 Task: Assign in the project Vigilant the issue 'Create a new online platform for online language courses with advanced speech recognition and translation features' to the sprint 'DevOps Drive'.
Action: Mouse moved to (235, 68)
Screenshot: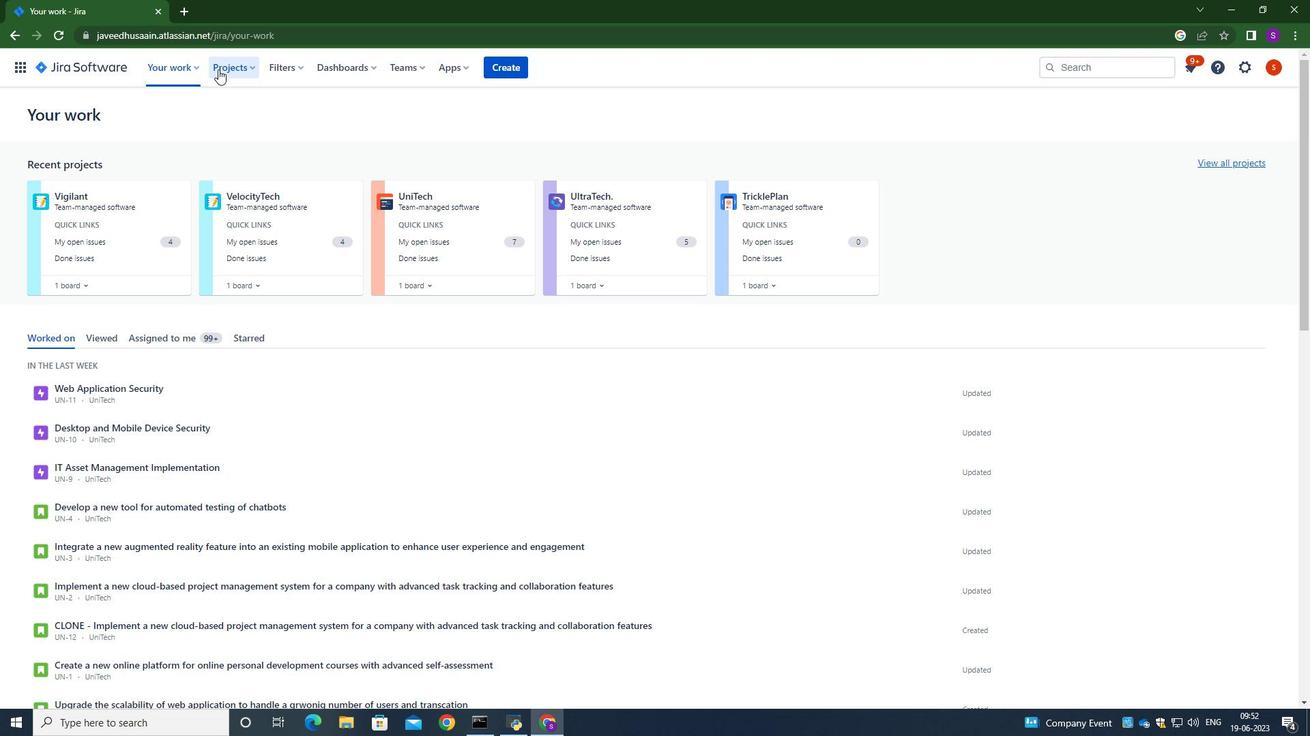 
Action: Mouse pressed left at (235, 68)
Screenshot: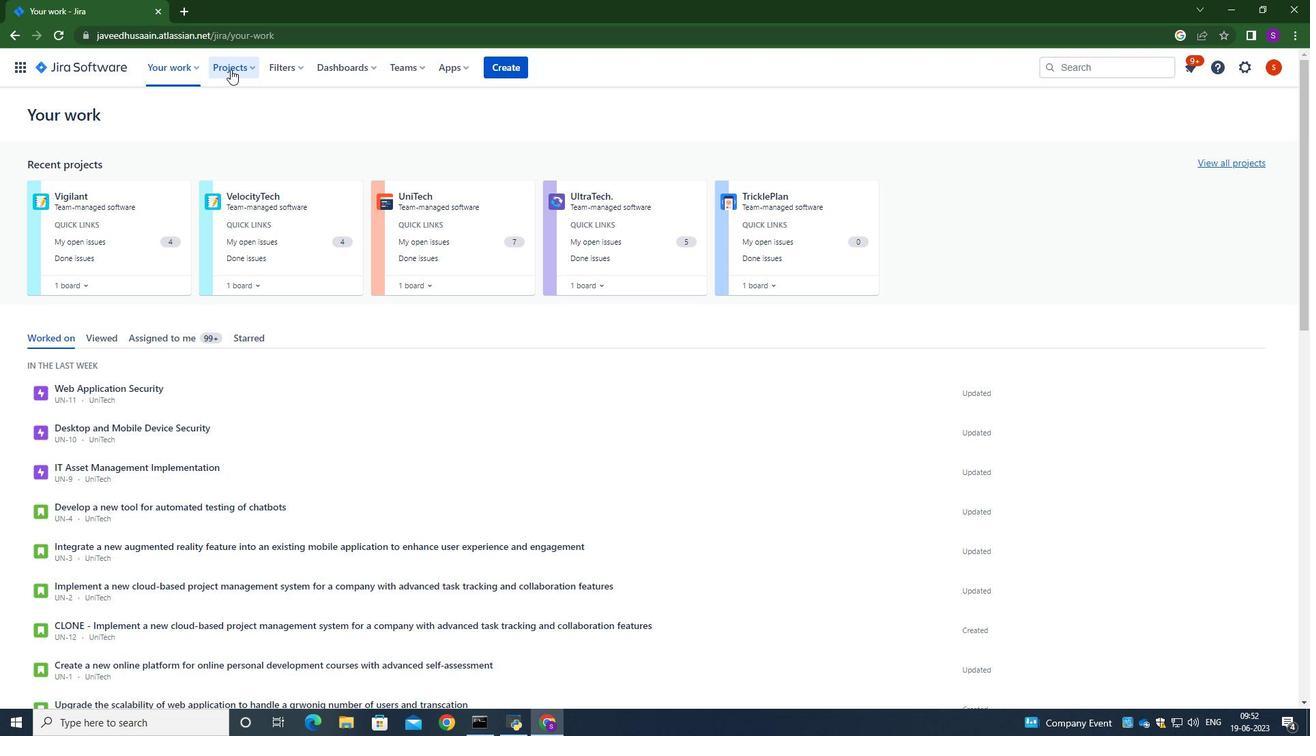 
Action: Mouse moved to (262, 125)
Screenshot: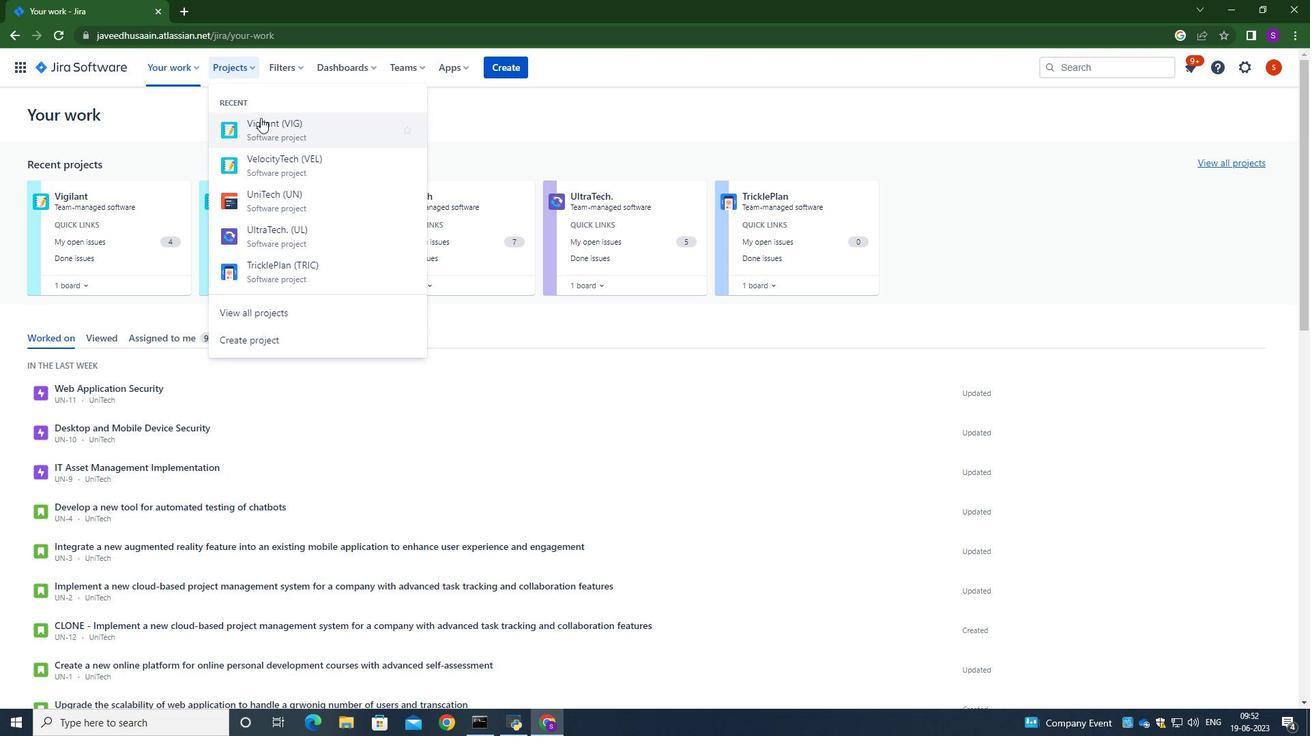 
Action: Mouse pressed left at (262, 125)
Screenshot: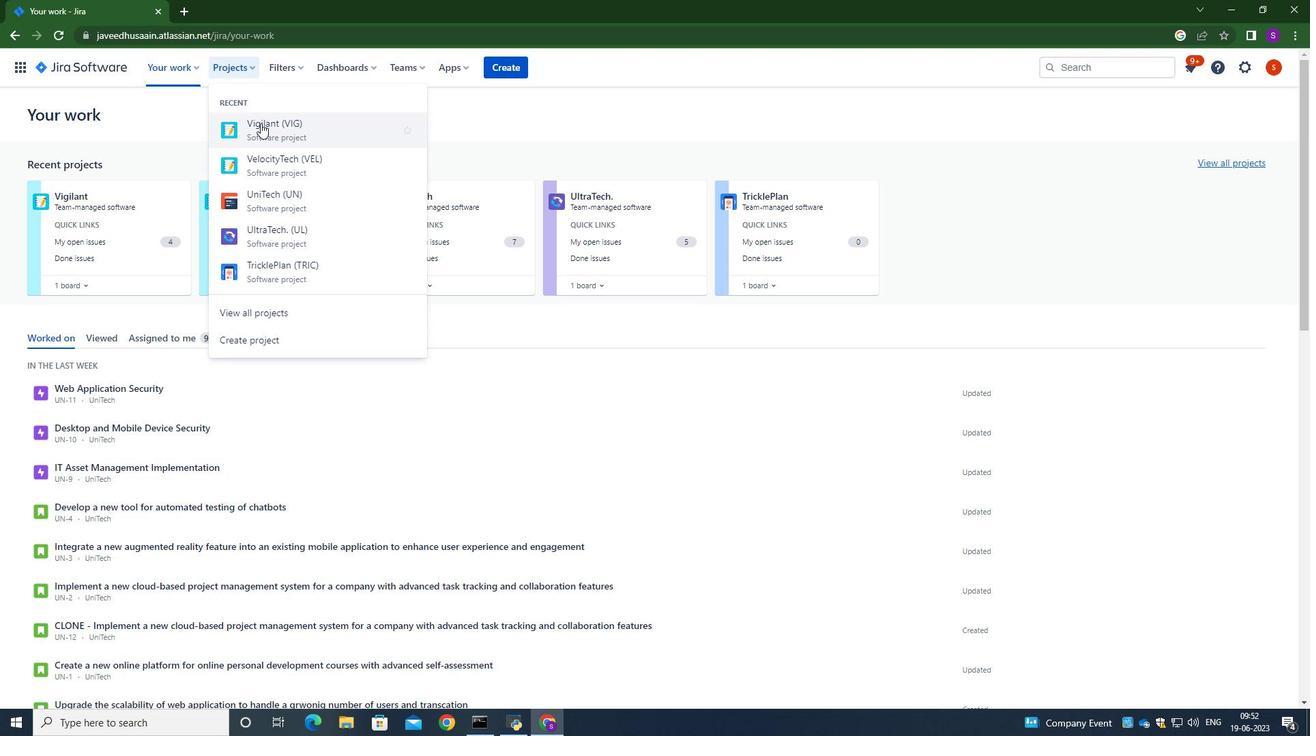 
Action: Mouse moved to (94, 213)
Screenshot: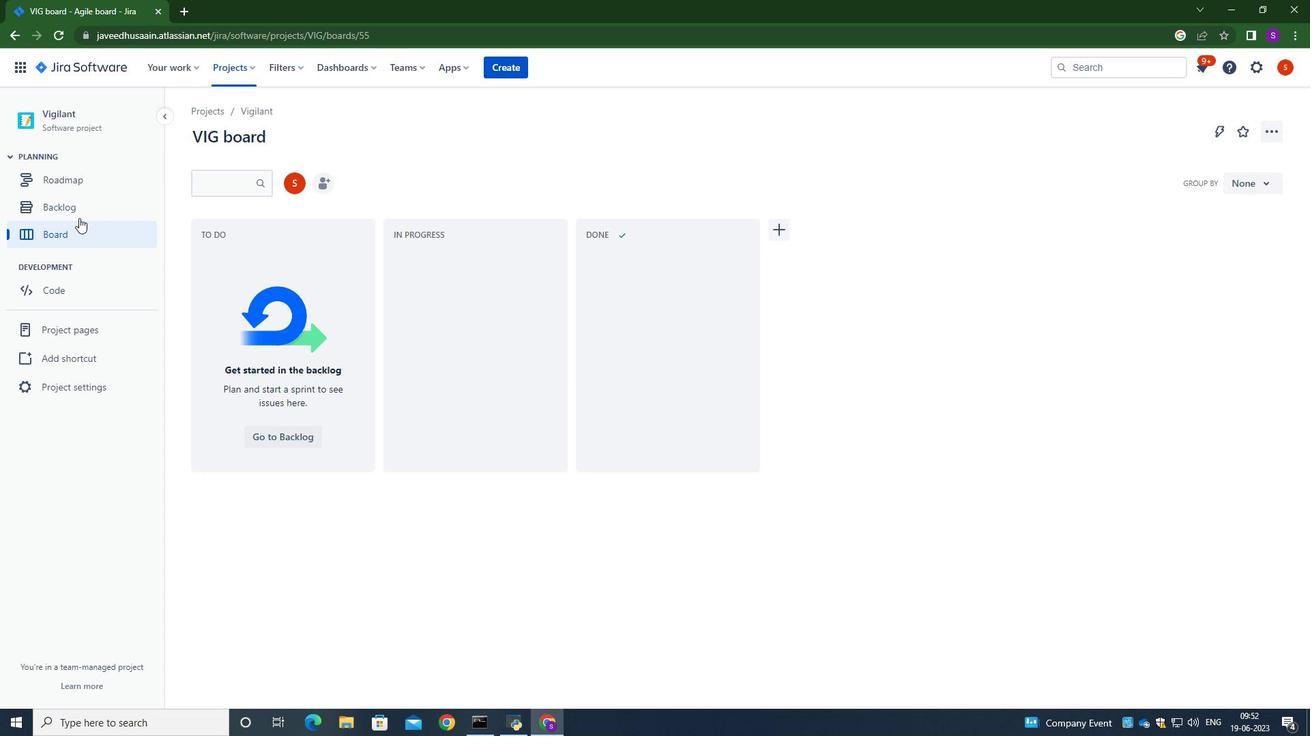 
Action: Mouse pressed left at (94, 213)
Screenshot: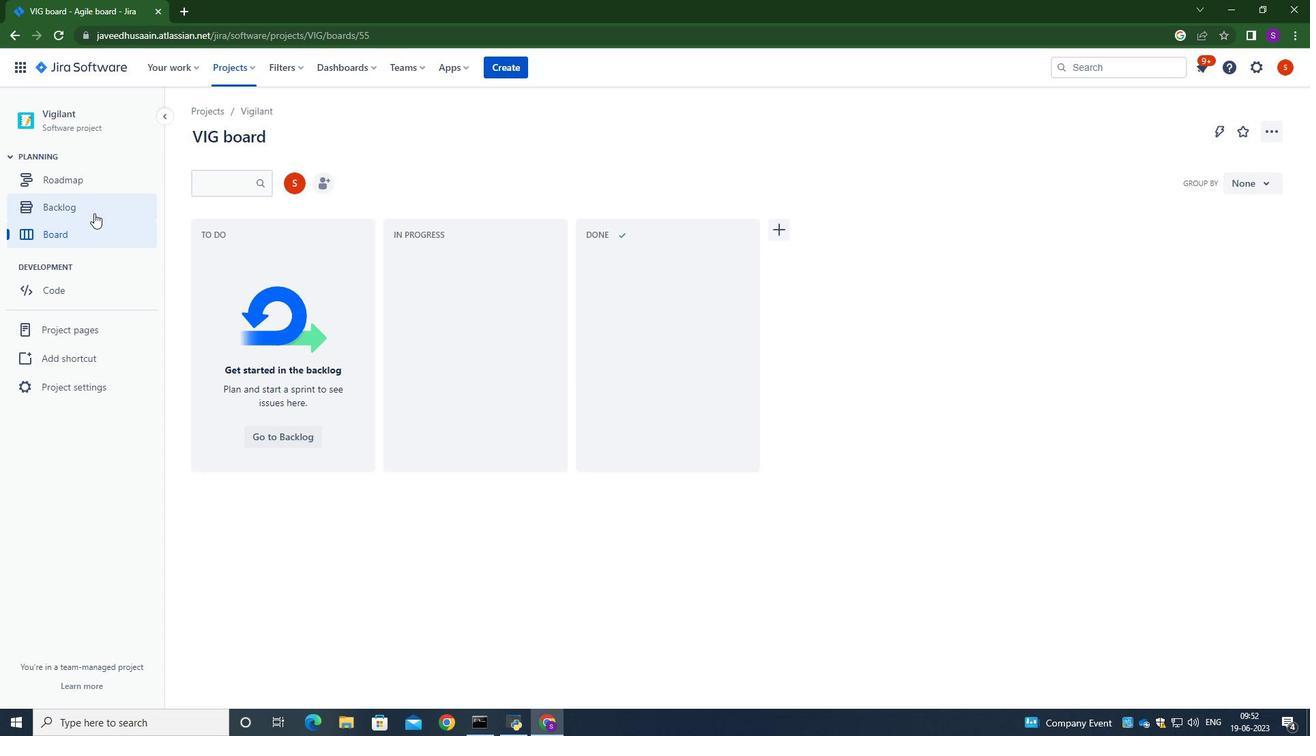 
Action: Mouse moved to (1246, 245)
Screenshot: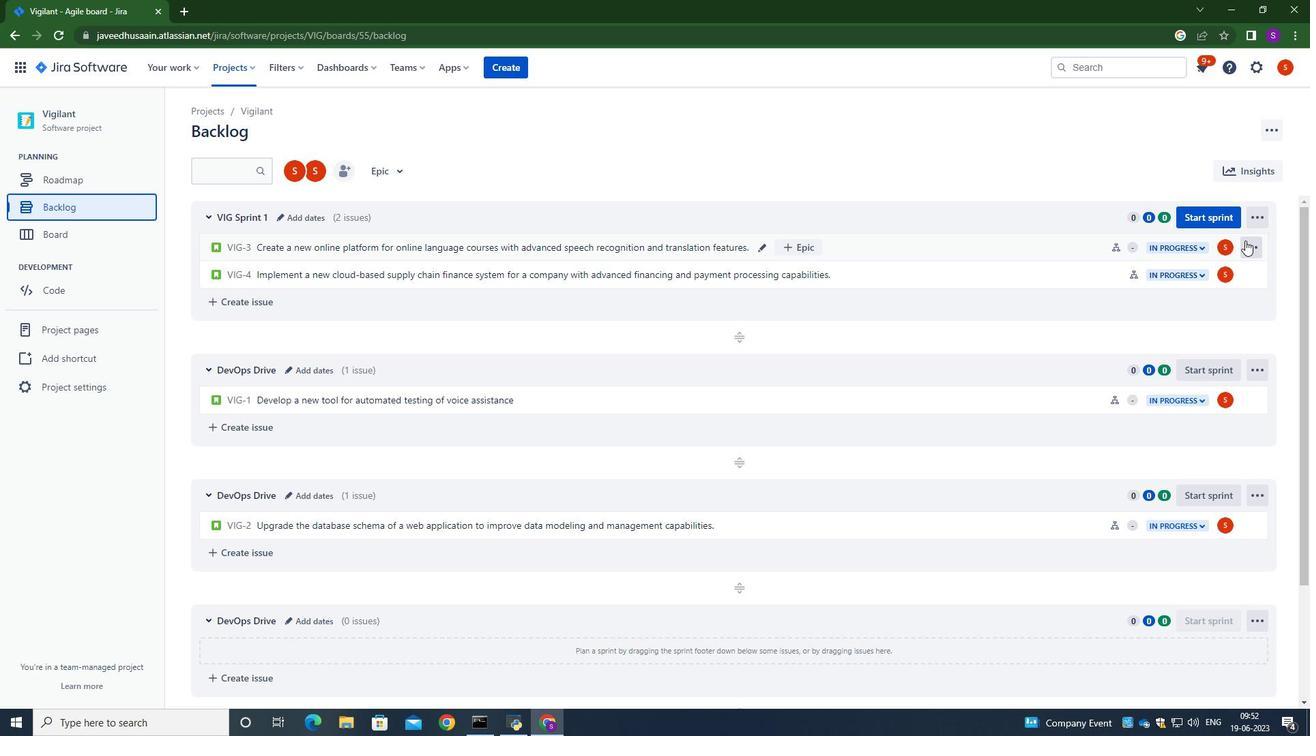 
Action: Mouse pressed left at (1246, 245)
Screenshot: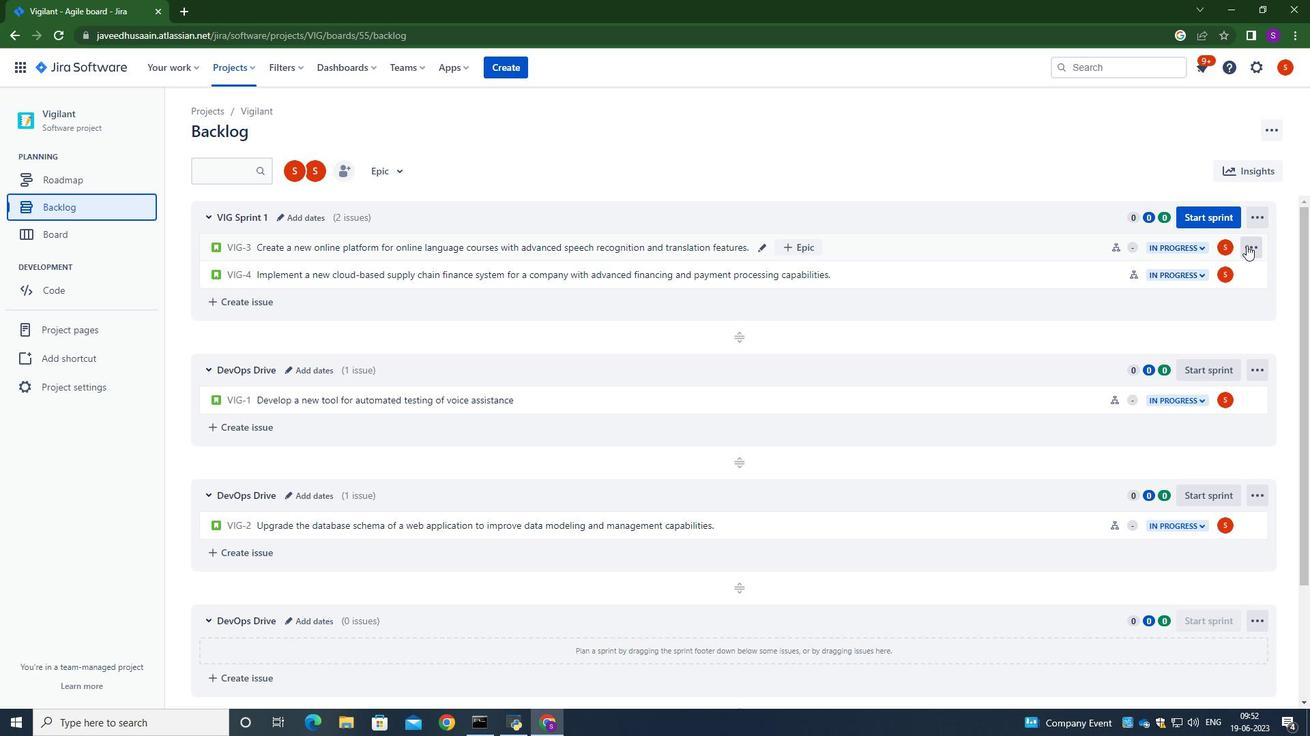 
Action: Mouse moved to (1232, 446)
Screenshot: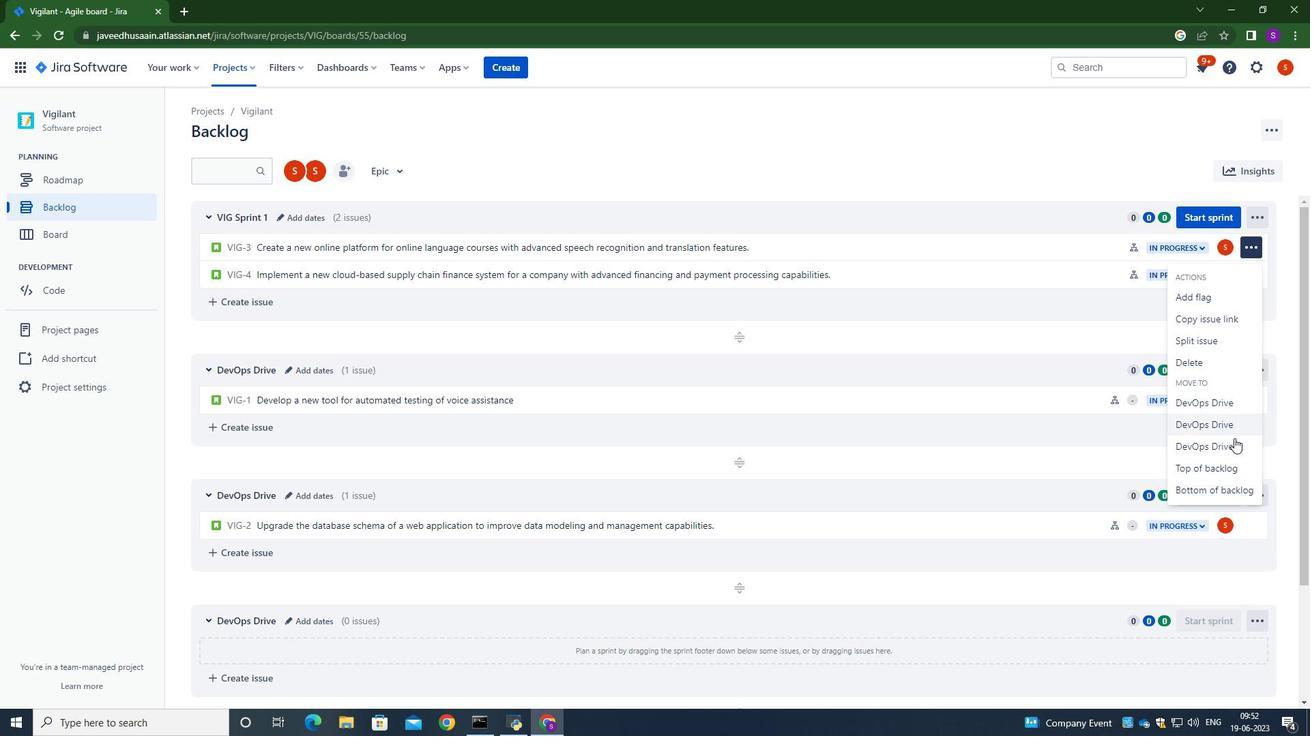 
Action: Mouse pressed left at (1232, 446)
Screenshot: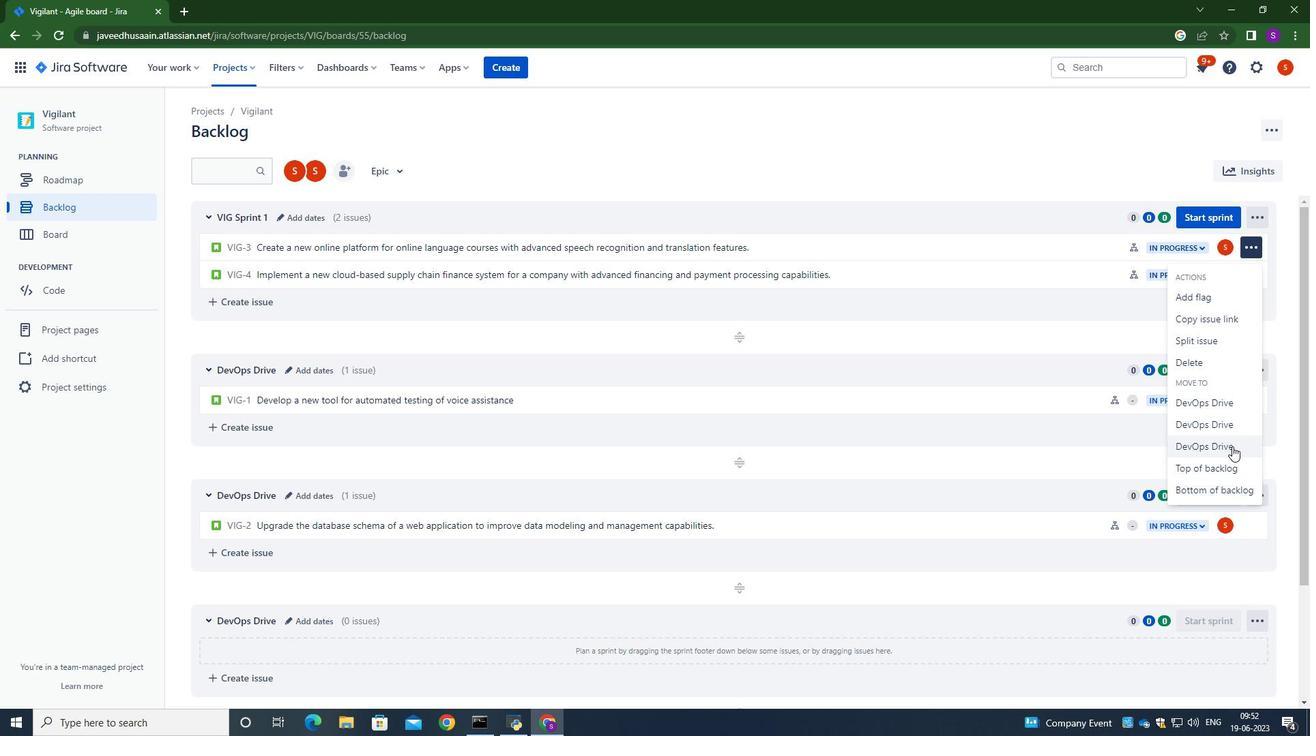 
Action: Mouse moved to (714, 433)
Screenshot: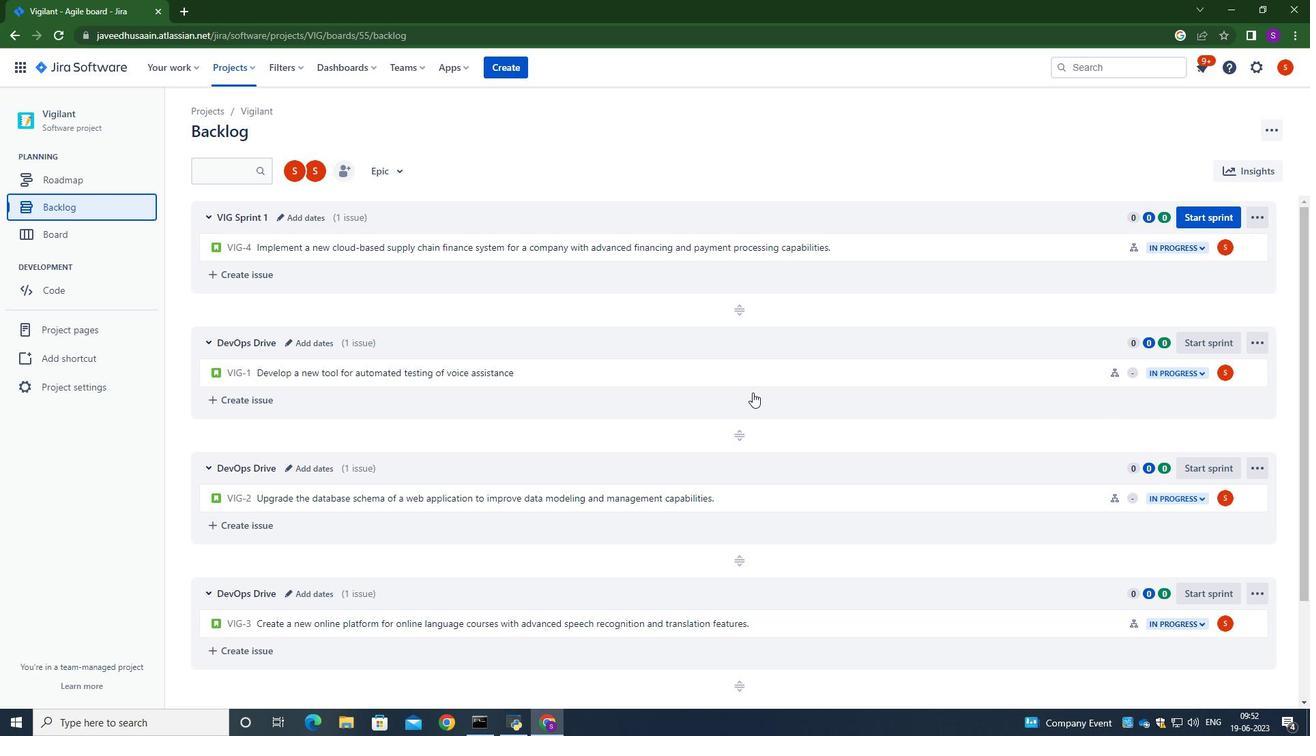 
Action: Mouse scrolled (714, 433) with delta (0, 0)
Screenshot: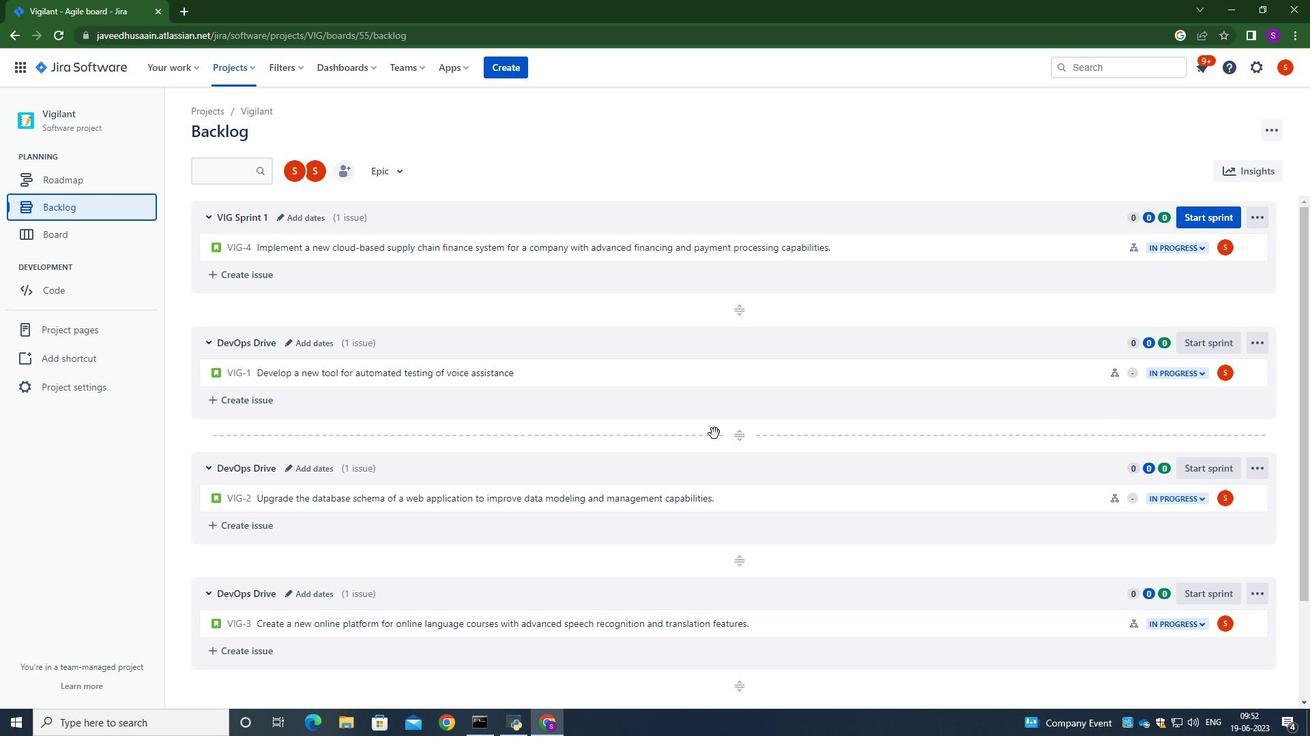 
Action: Mouse scrolled (714, 433) with delta (0, 0)
Screenshot: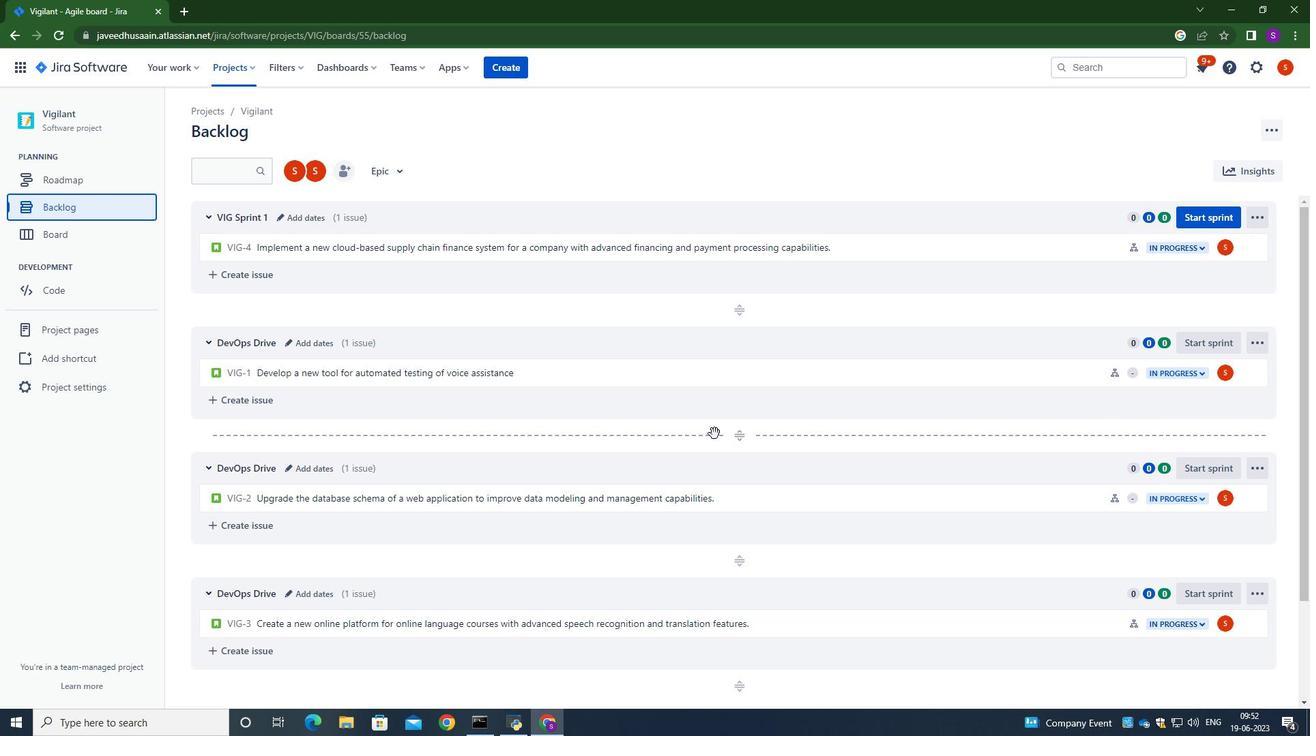 
Action: Mouse scrolled (714, 433) with delta (0, 0)
Screenshot: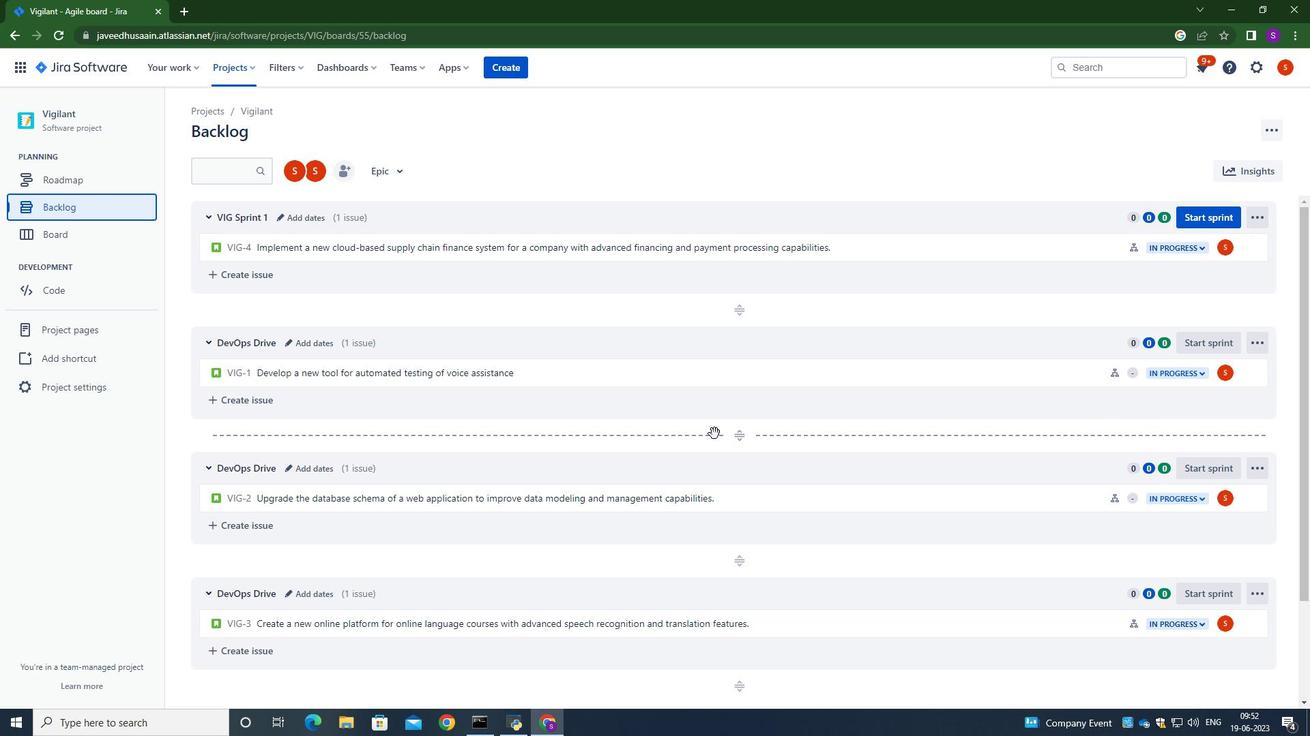 
Action: Mouse scrolled (714, 434) with delta (0, 0)
Screenshot: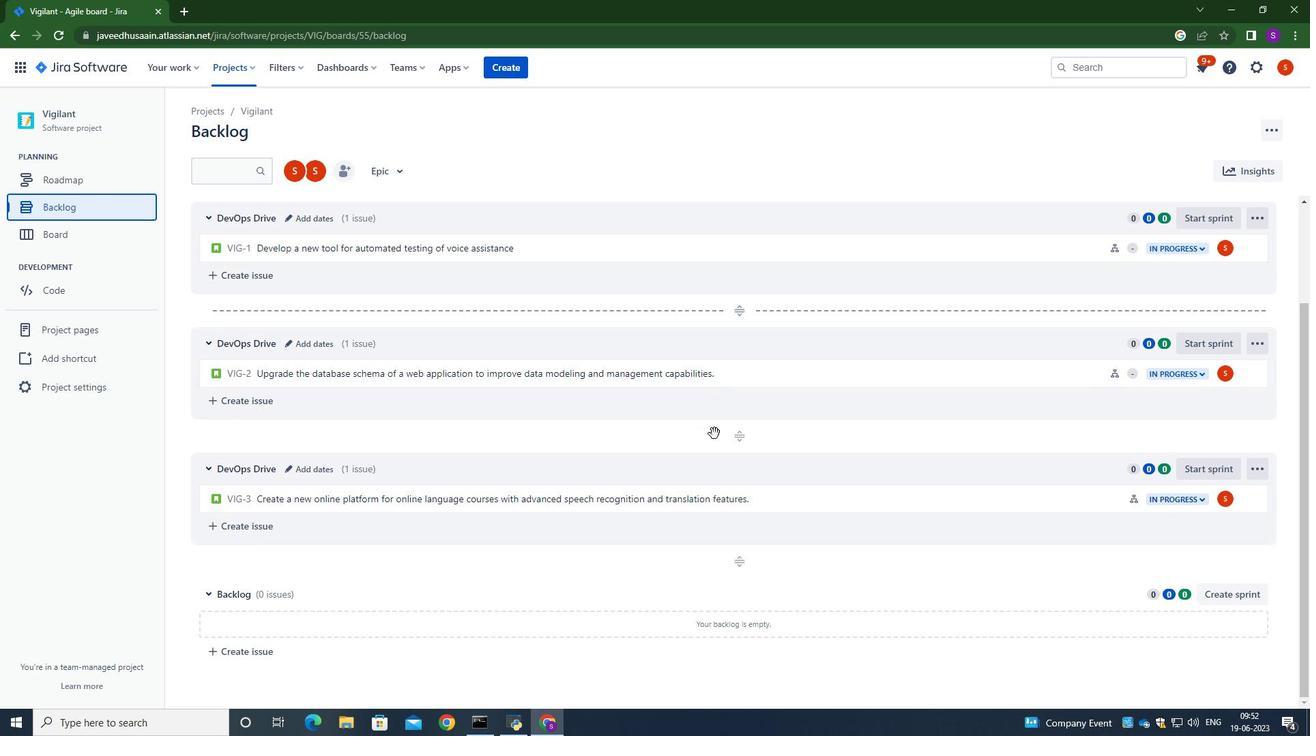 
Action: Mouse scrolled (714, 434) with delta (0, 0)
Screenshot: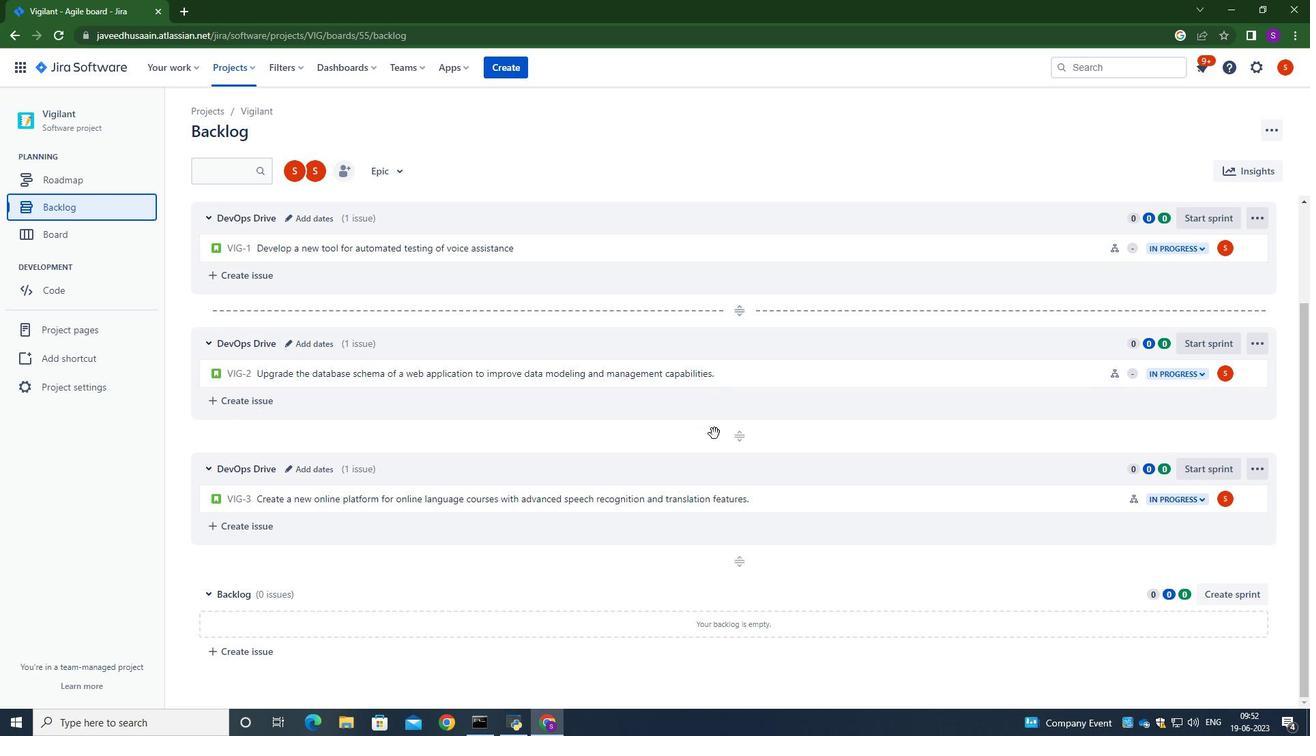 
Action: Mouse scrolled (714, 434) with delta (0, 0)
Screenshot: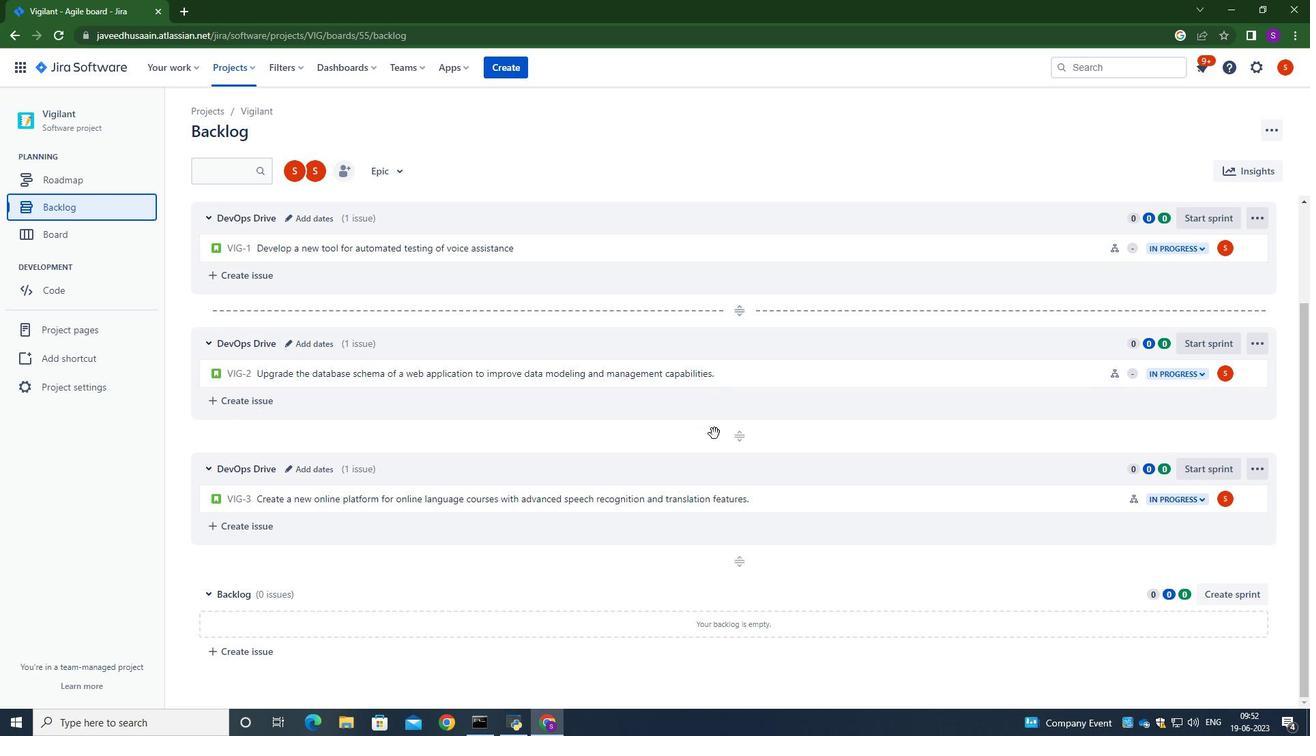 
Action: Mouse scrolled (714, 434) with delta (0, 0)
Screenshot: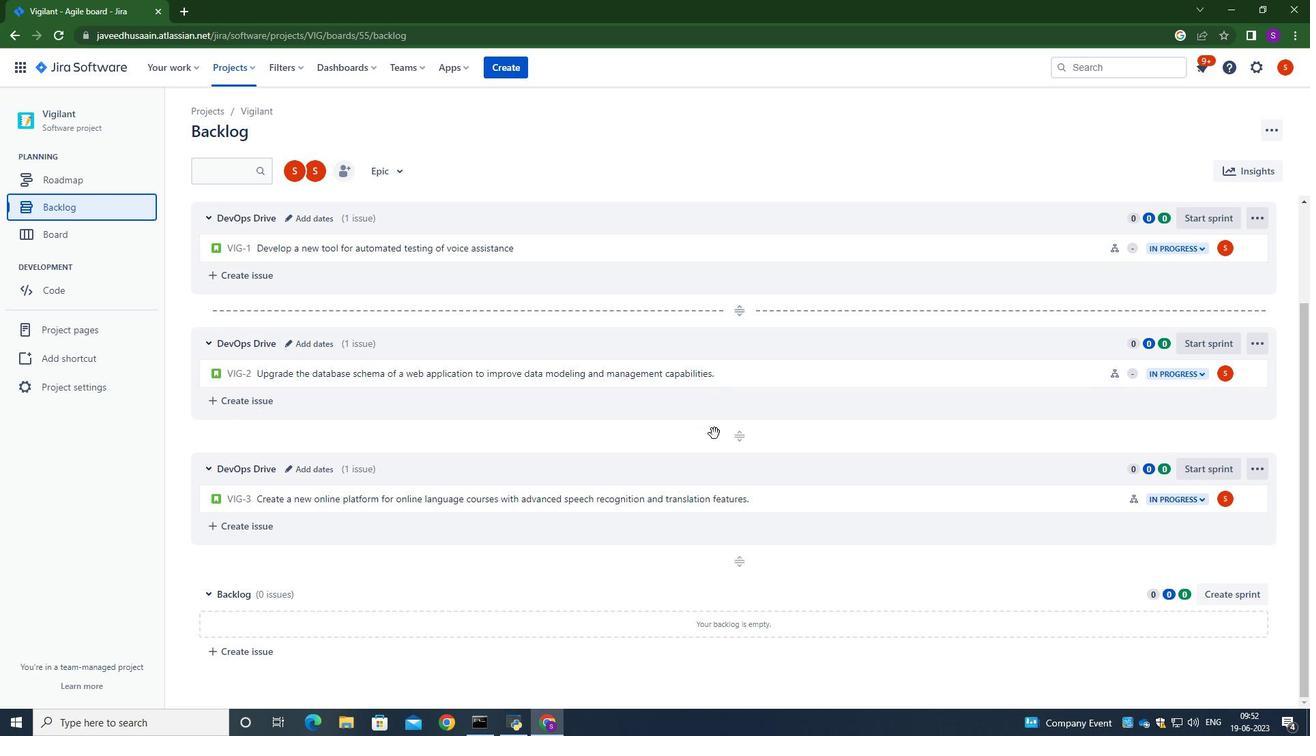 
Action: Mouse moved to (712, 433)
Screenshot: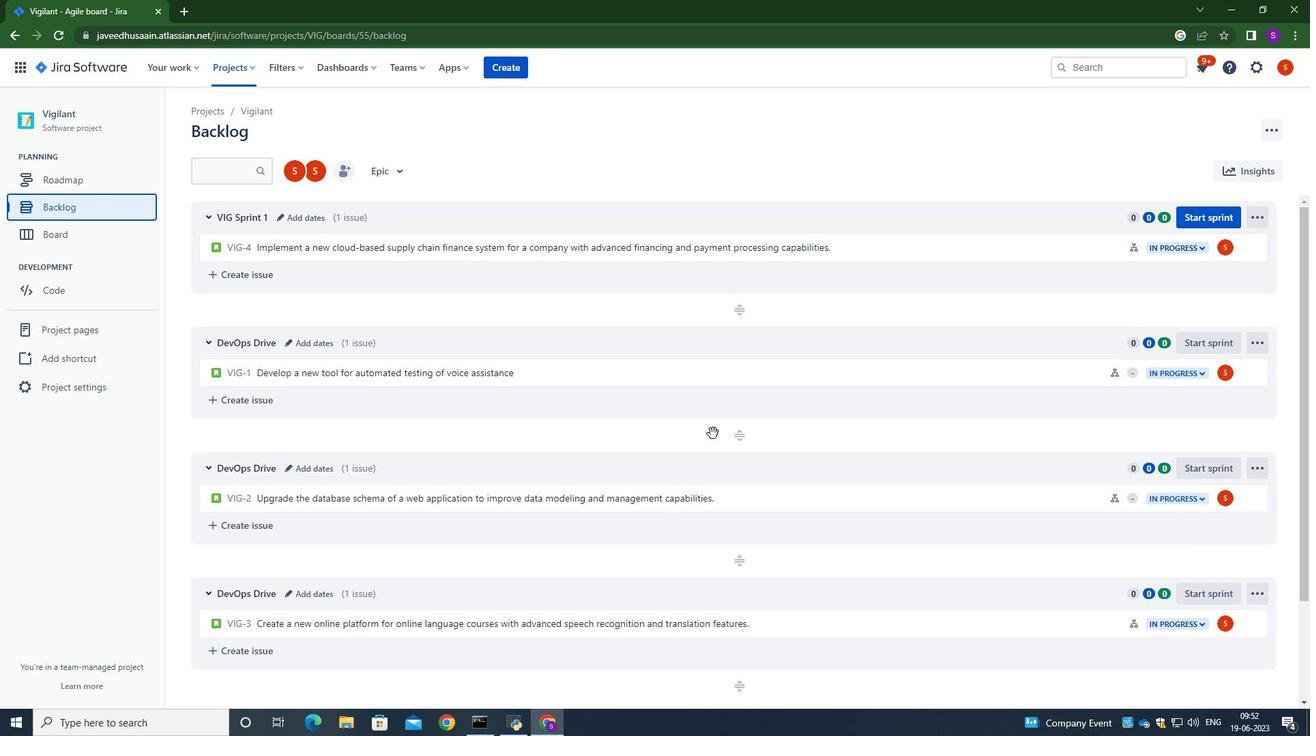 
